 Task: Select the end date as December 2023.
Action: Mouse moved to (857, 86)
Screenshot: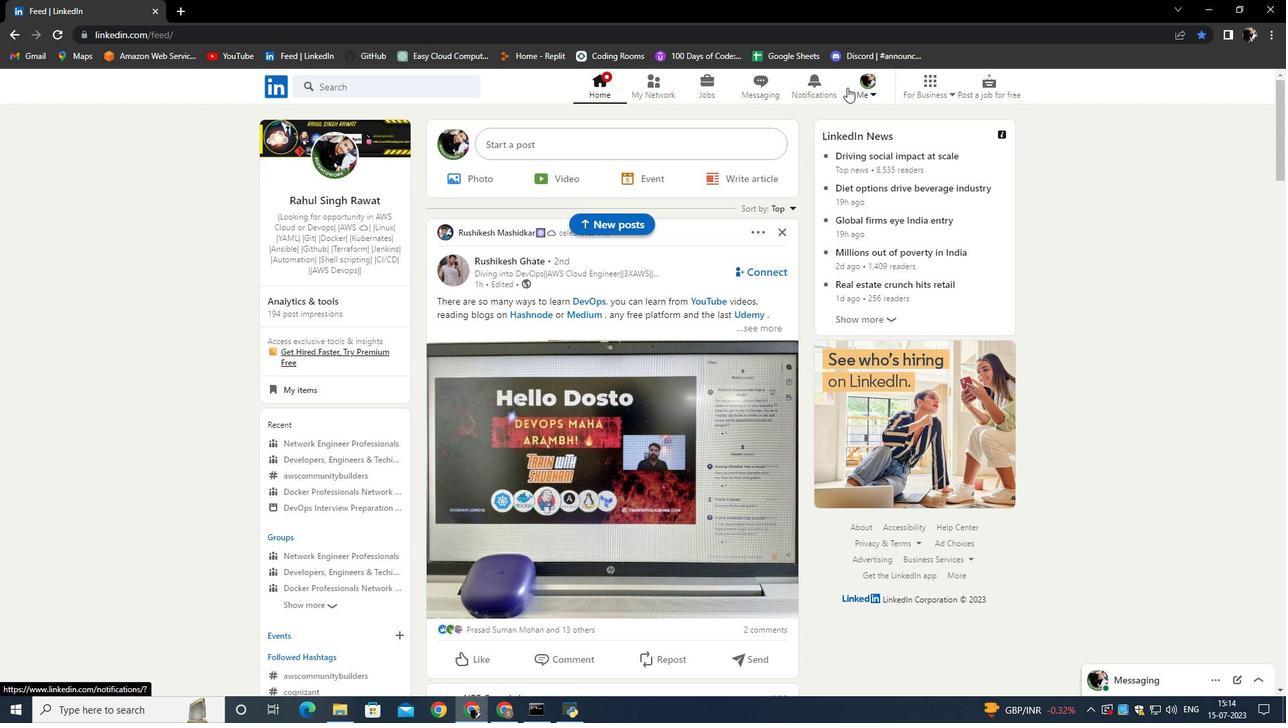 
Action: Mouse pressed left at (857, 86)
Screenshot: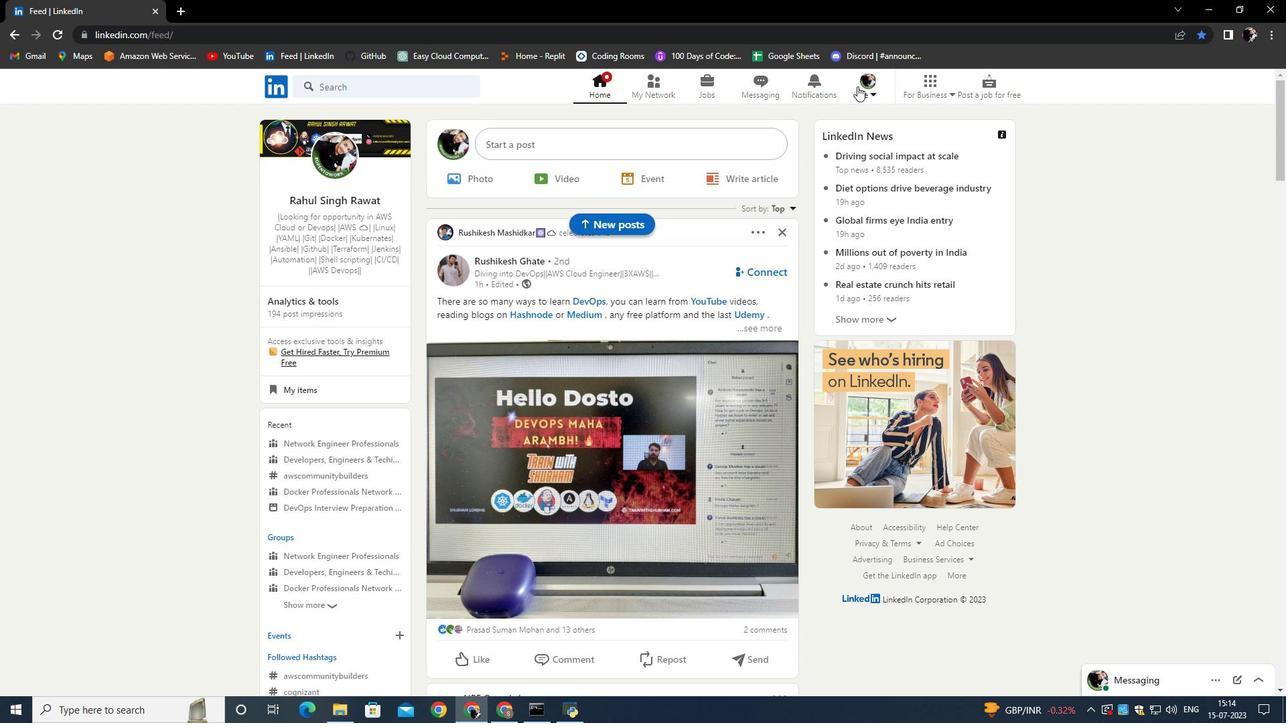 
Action: Mouse moved to (737, 211)
Screenshot: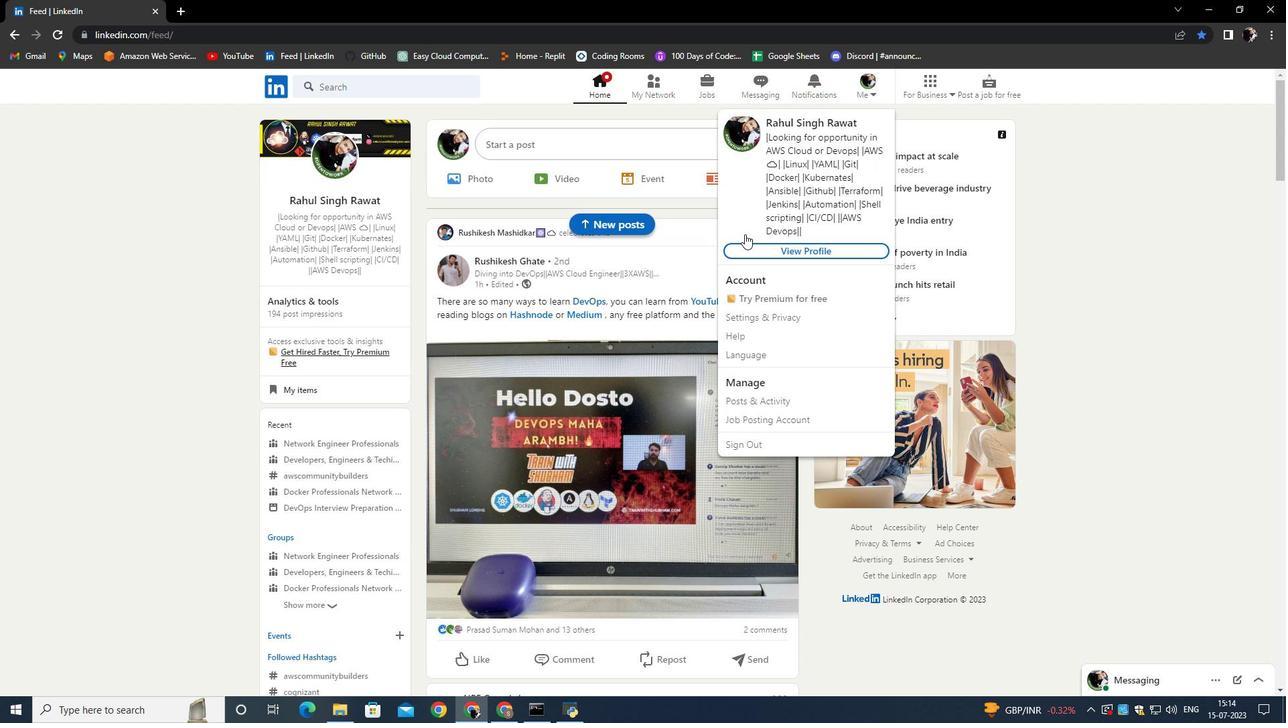 
Action: Mouse pressed left at (737, 211)
Screenshot: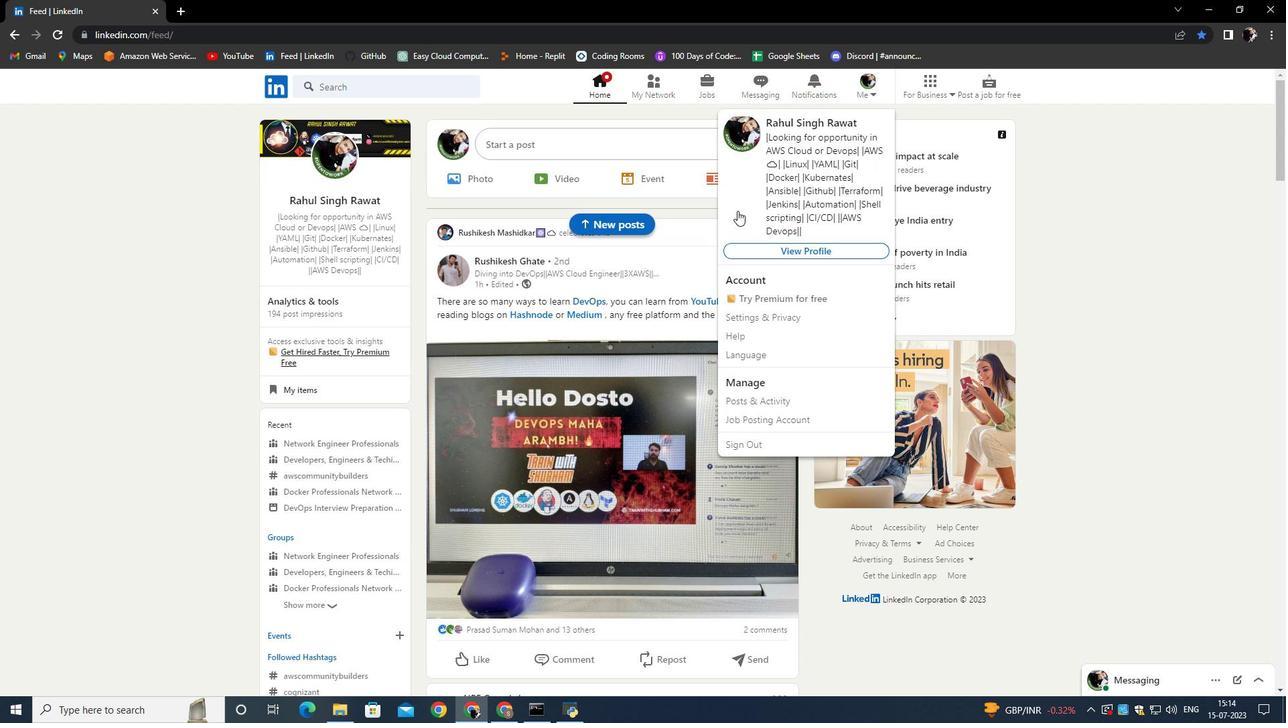 
Action: Mouse moved to (411, 508)
Screenshot: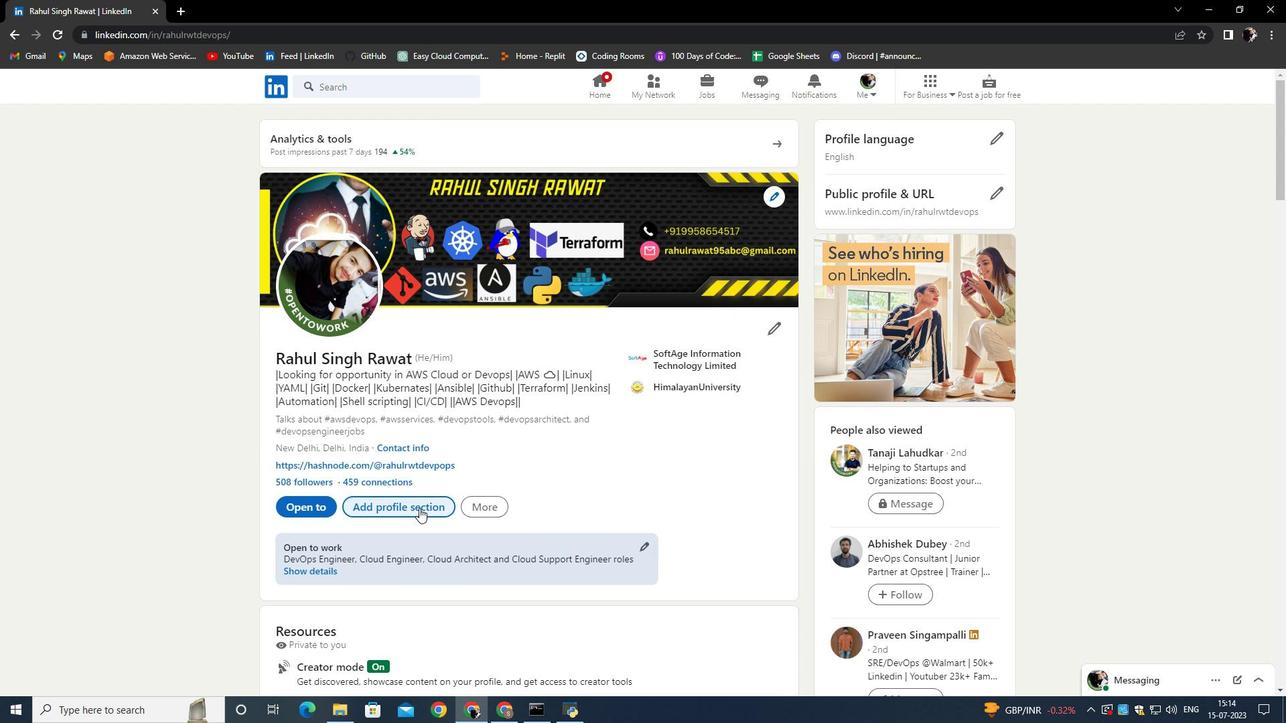 
Action: Mouse pressed left at (411, 508)
Screenshot: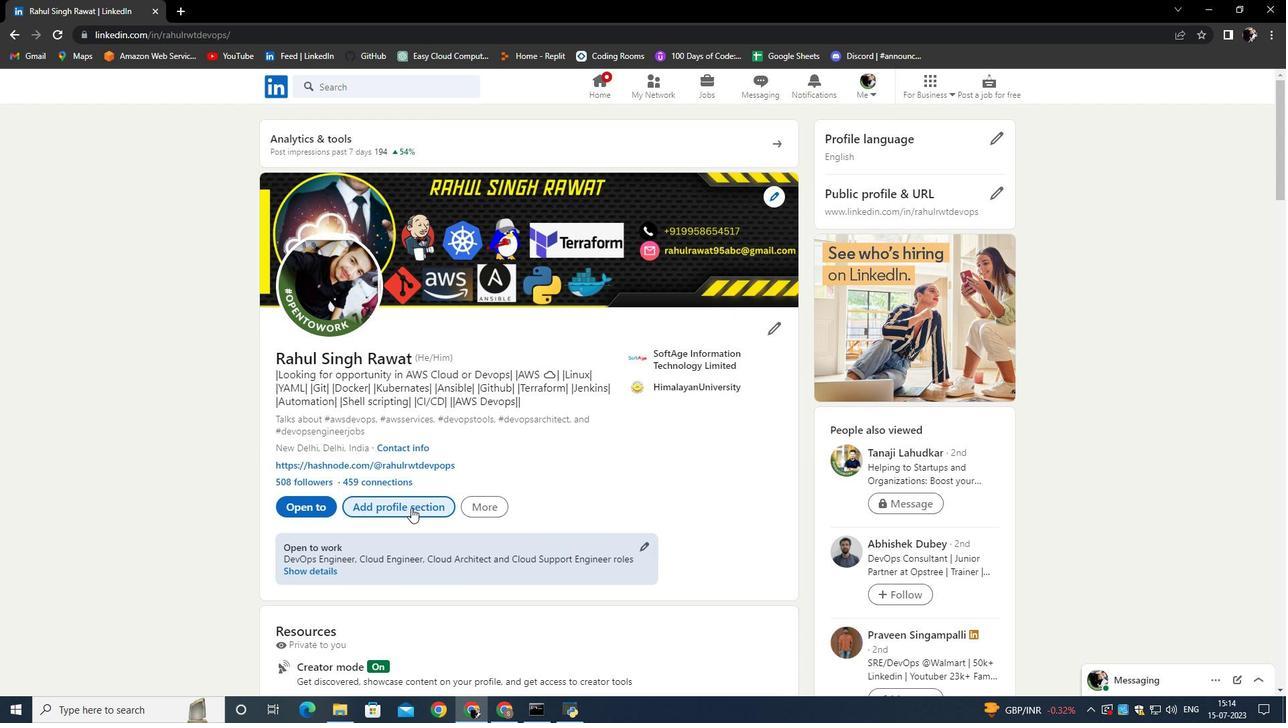 
Action: Mouse moved to (503, 367)
Screenshot: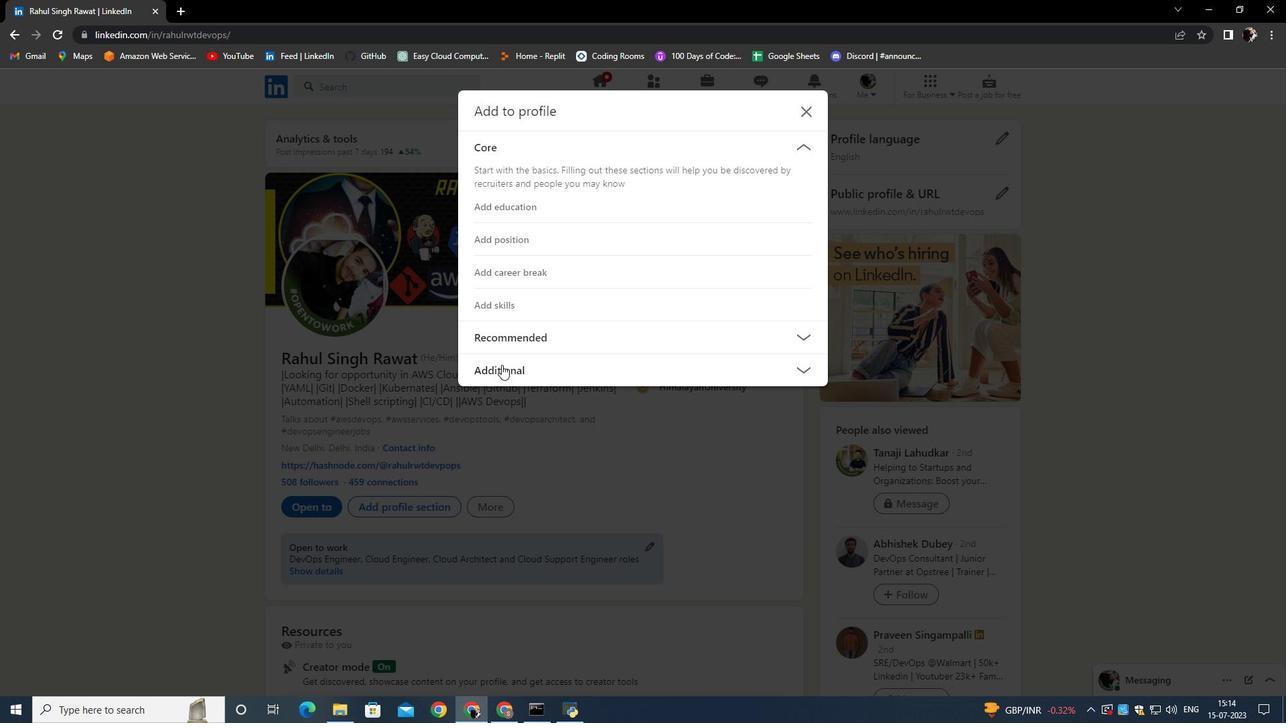 
Action: Mouse pressed left at (503, 367)
Screenshot: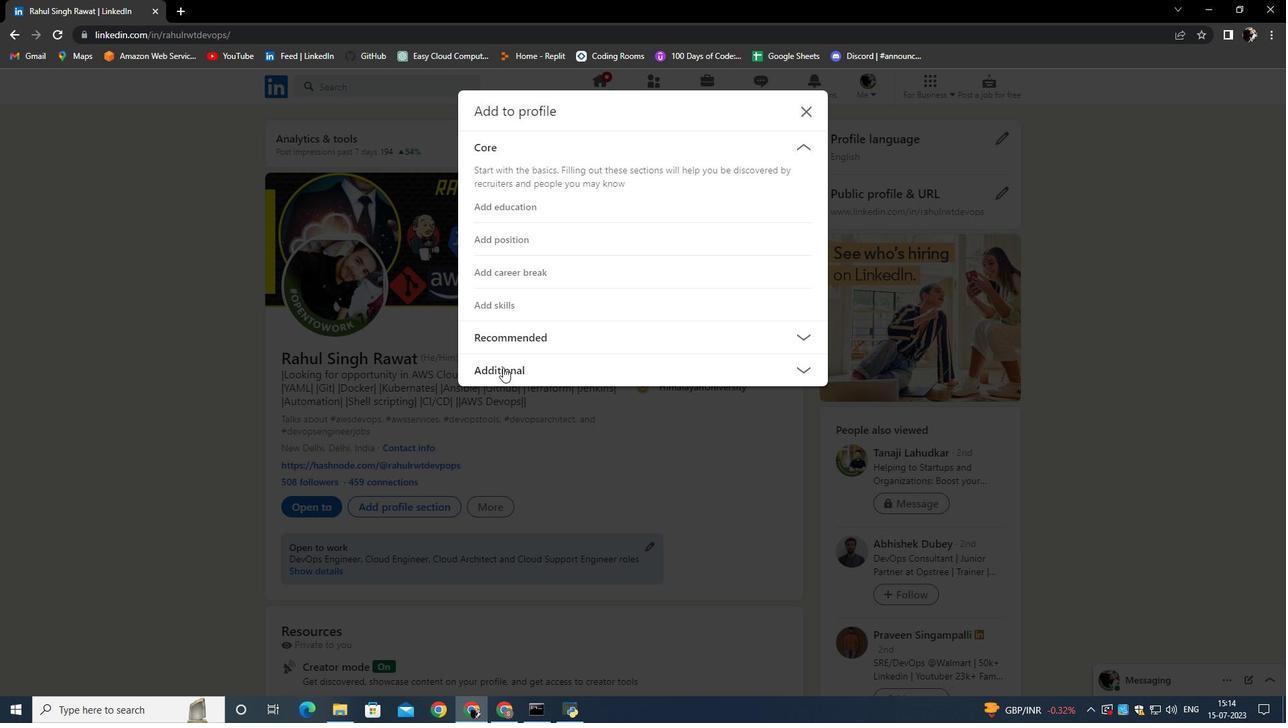
Action: Mouse moved to (495, 469)
Screenshot: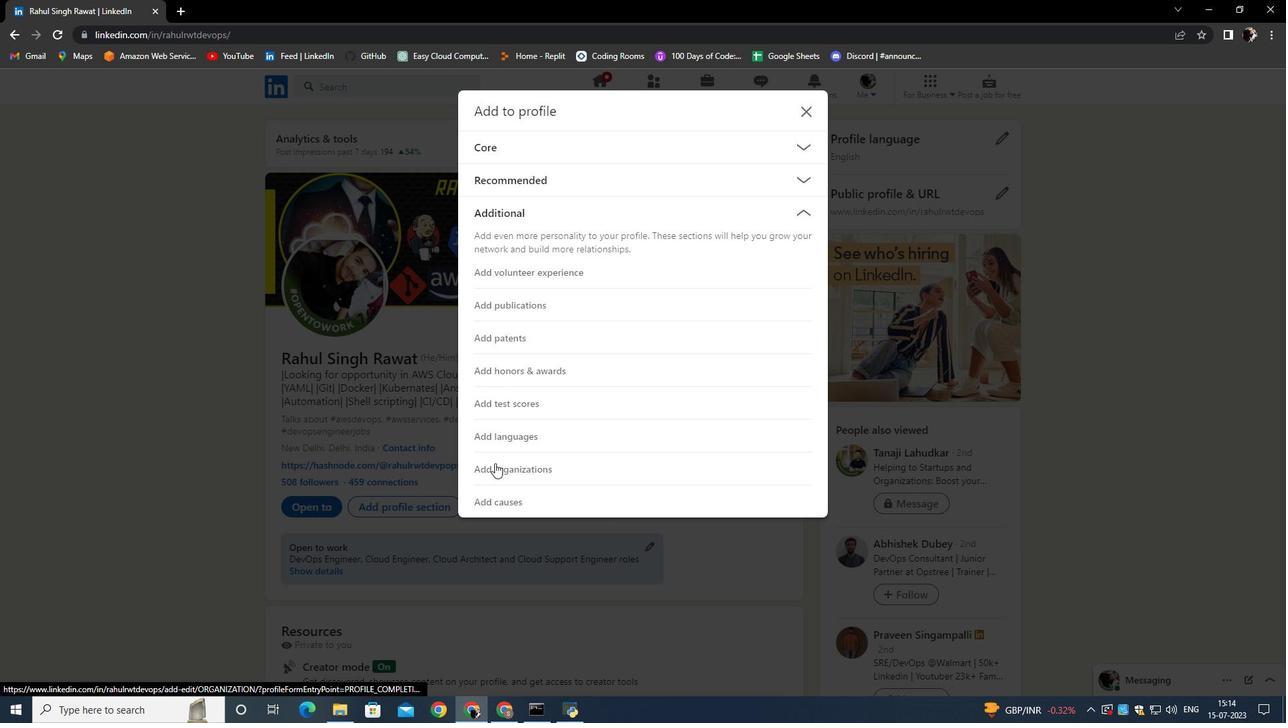 
Action: Mouse pressed left at (495, 469)
Screenshot: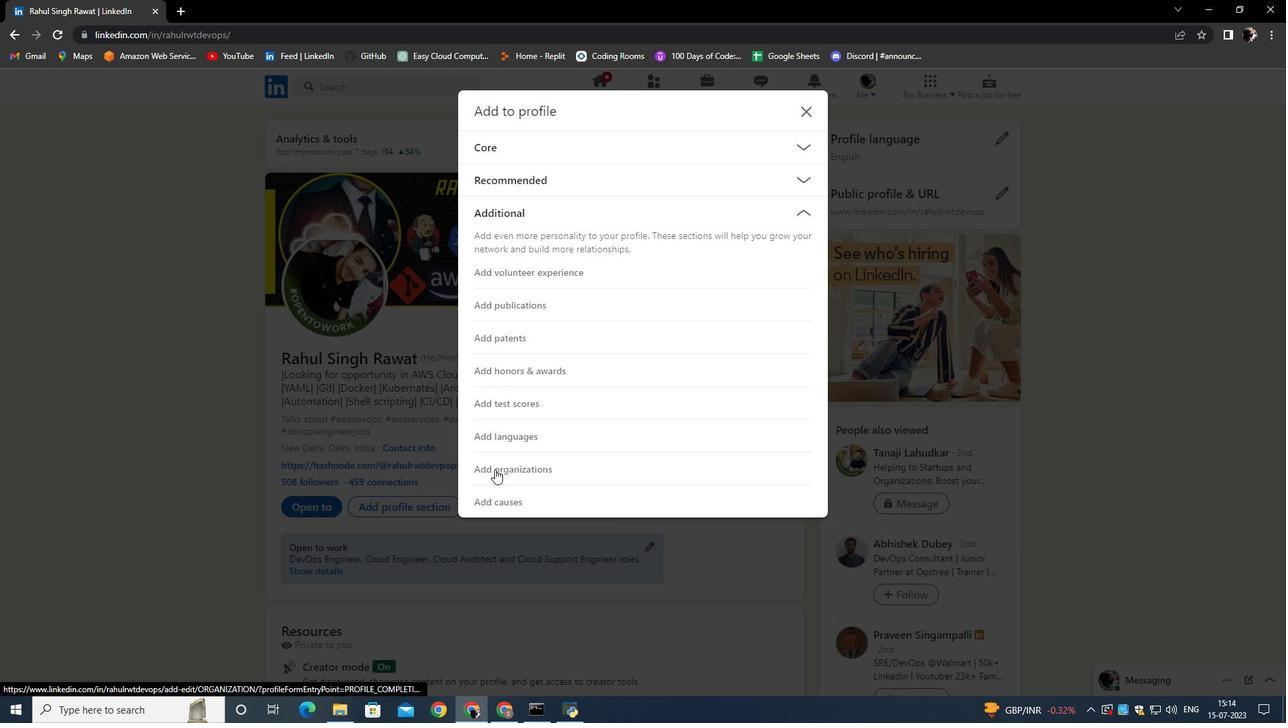 
Action: Mouse moved to (455, 448)
Screenshot: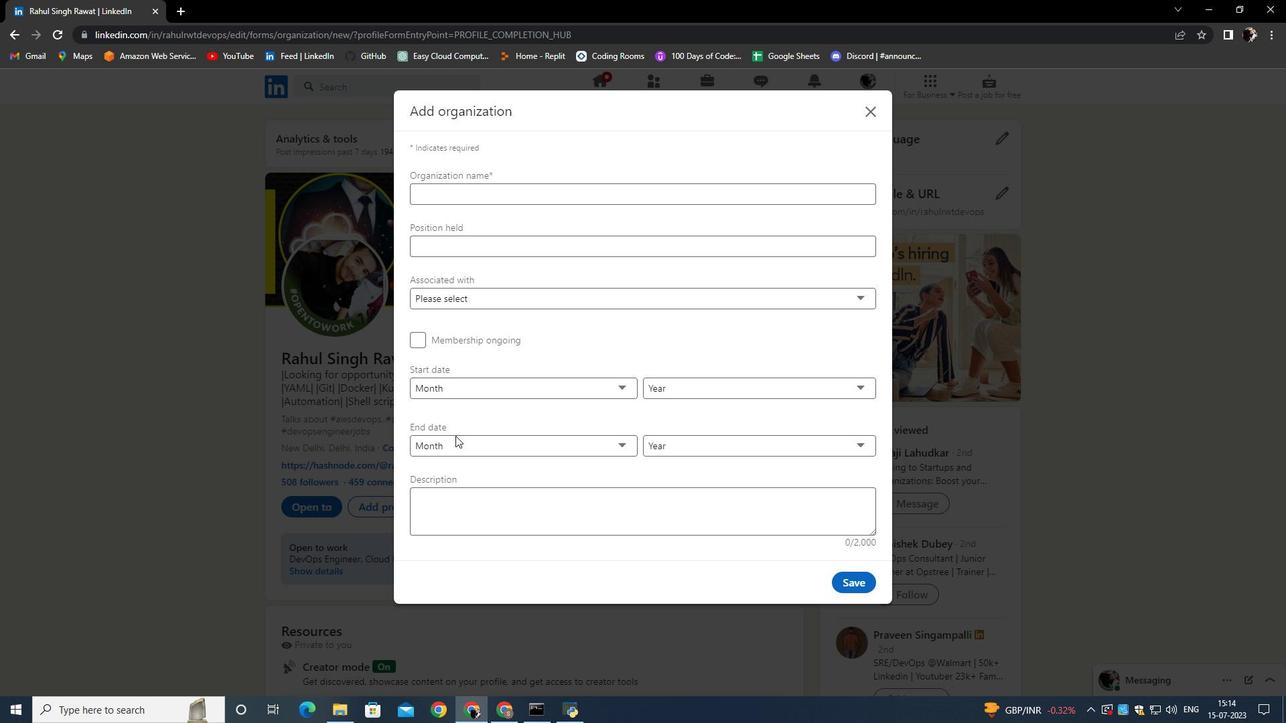 
Action: Mouse pressed left at (455, 448)
Screenshot: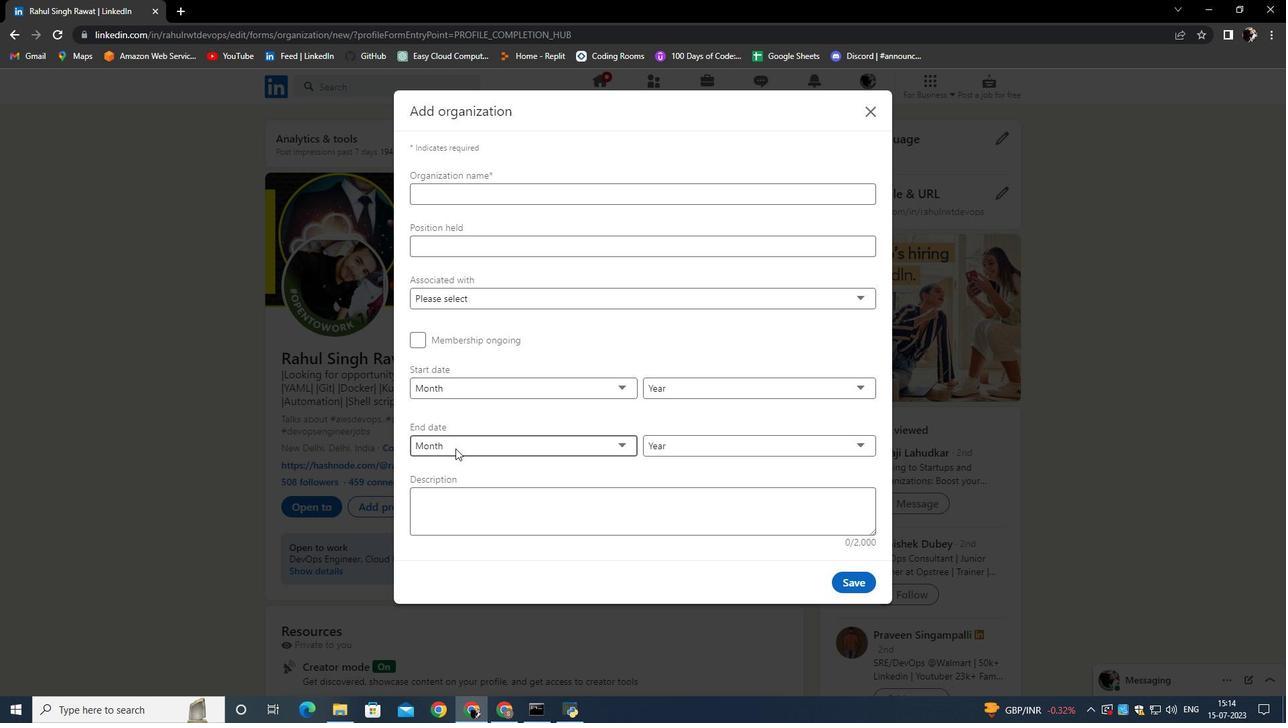 
Action: Mouse moved to (436, 620)
Screenshot: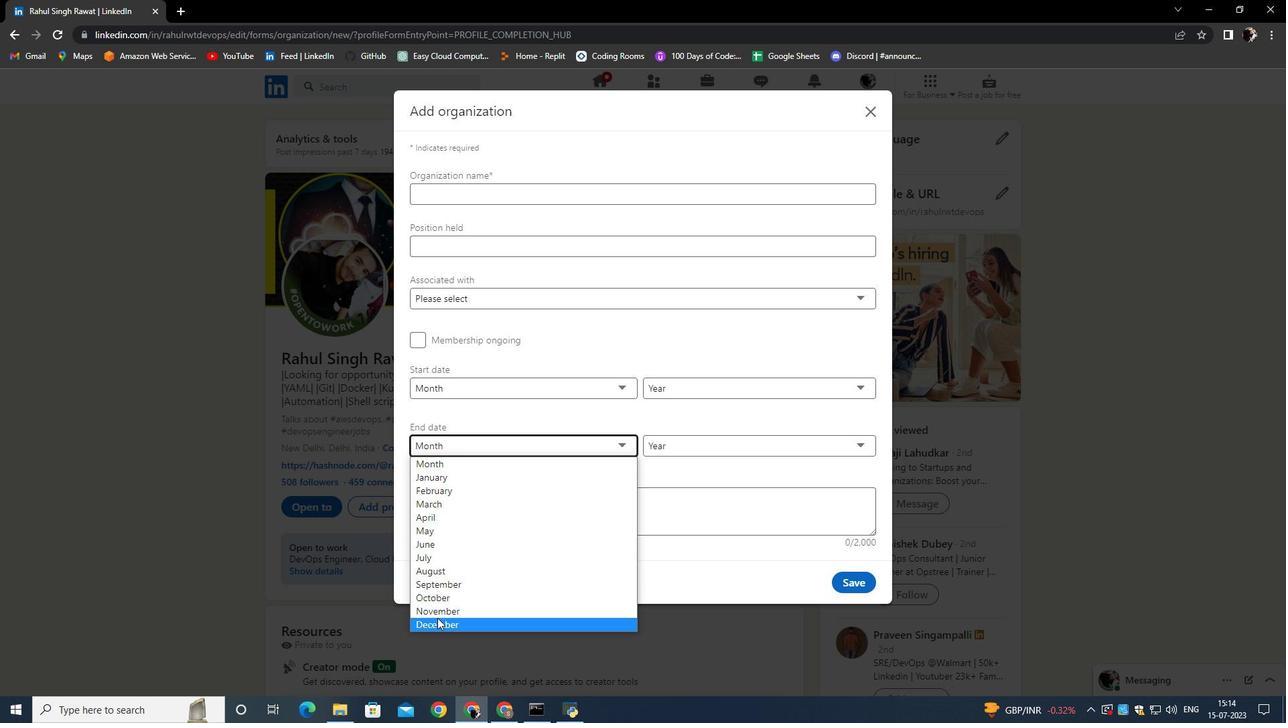 
Action: Mouse pressed left at (436, 620)
Screenshot: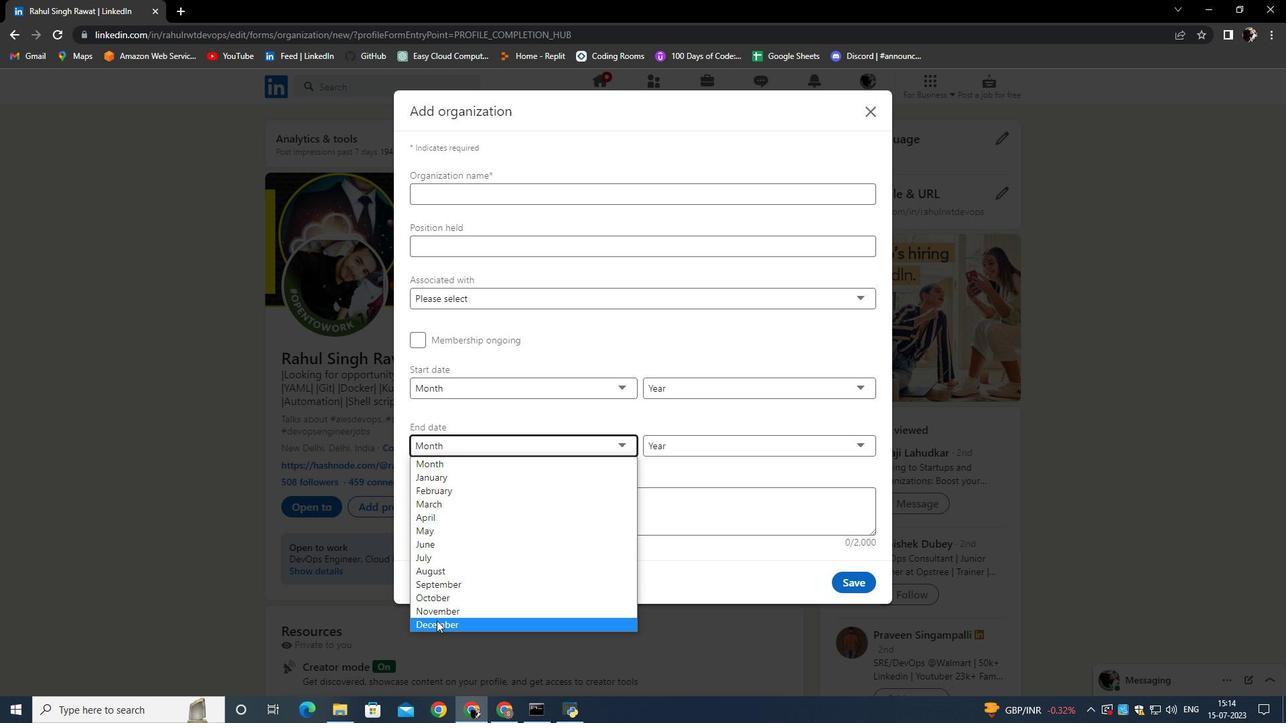 
Action: Mouse moved to (694, 448)
Screenshot: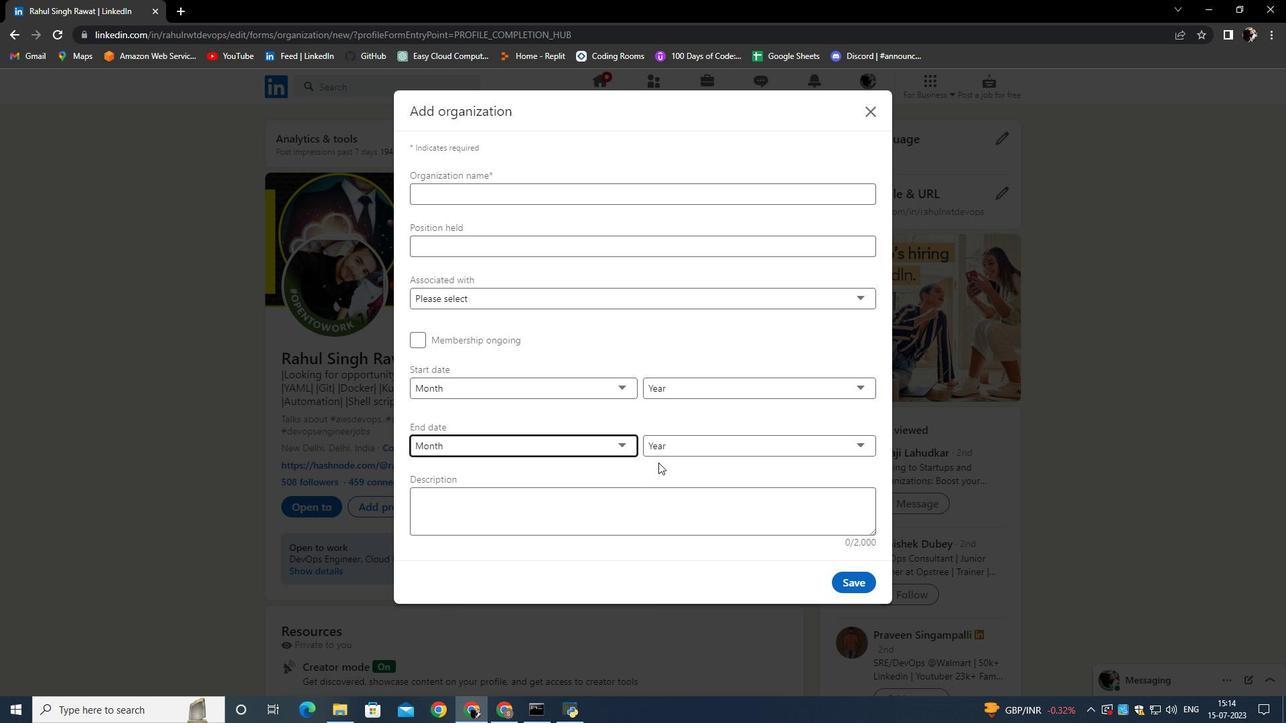 
Action: Mouse pressed left at (694, 448)
Screenshot: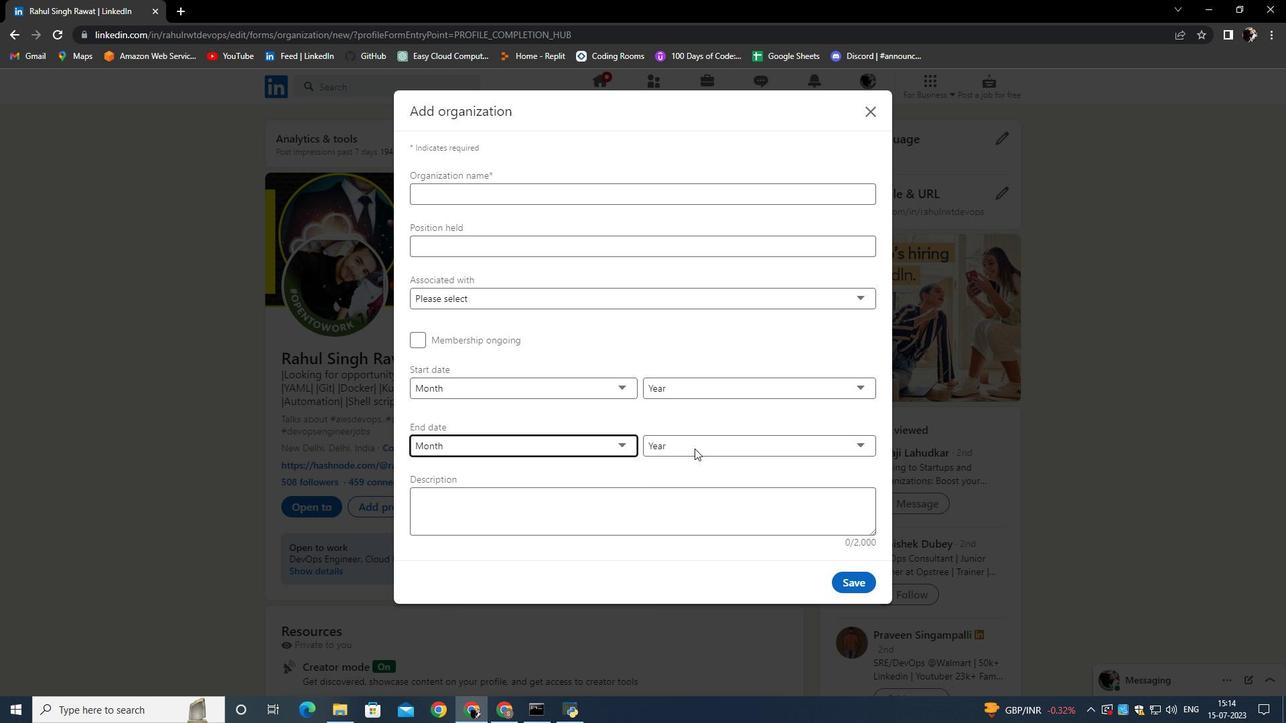 
Action: Mouse moved to (666, 190)
Screenshot: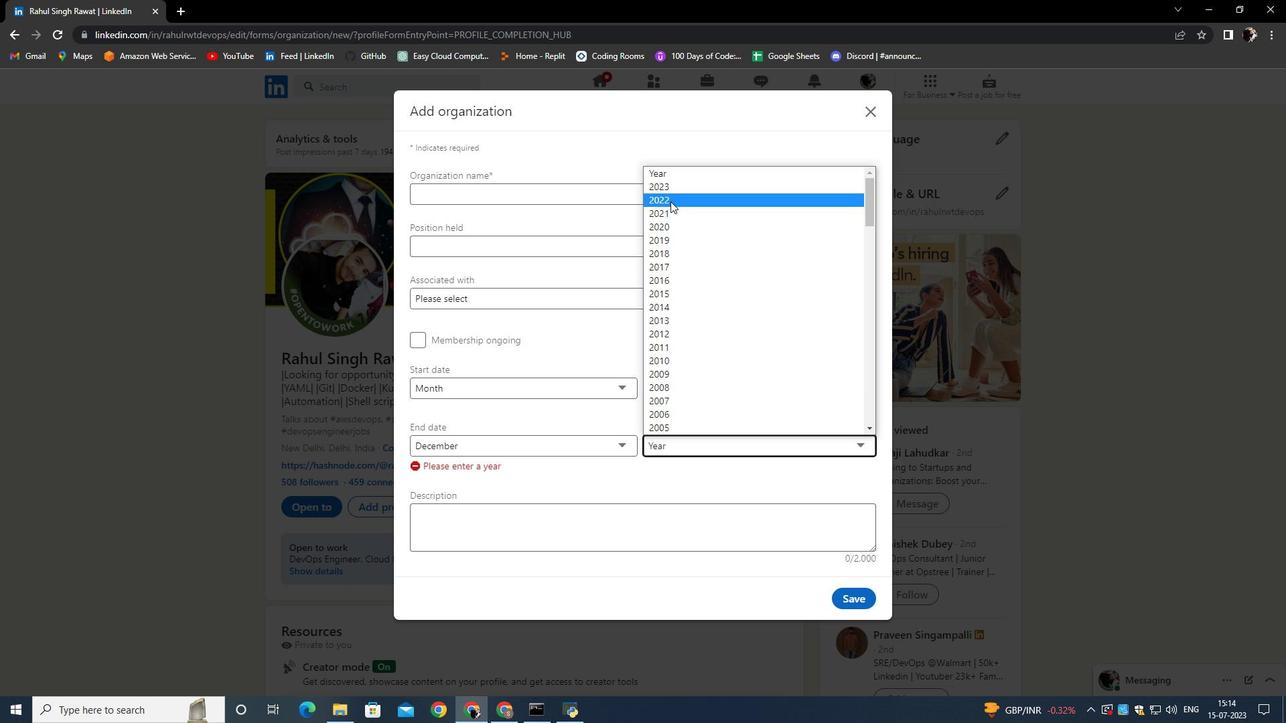 
Action: Mouse pressed left at (666, 190)
Screenshot: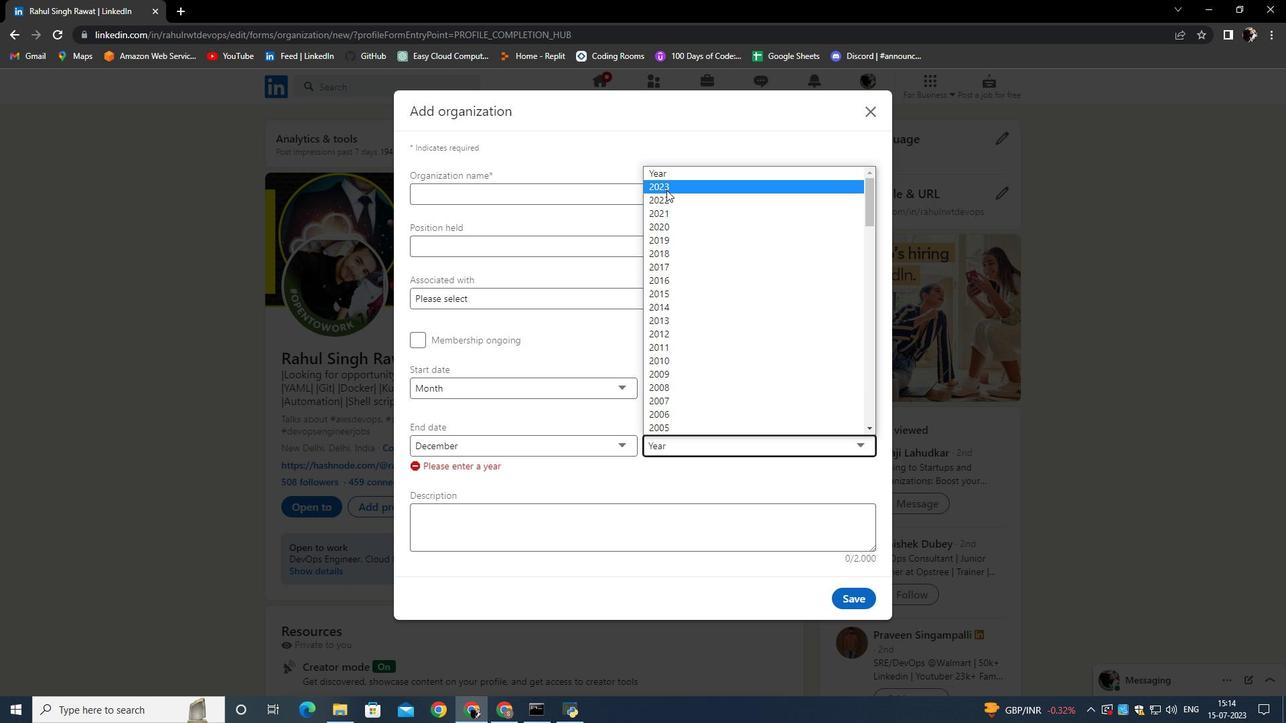 
Action: Mouse moved to (635, 477)
Screenshot: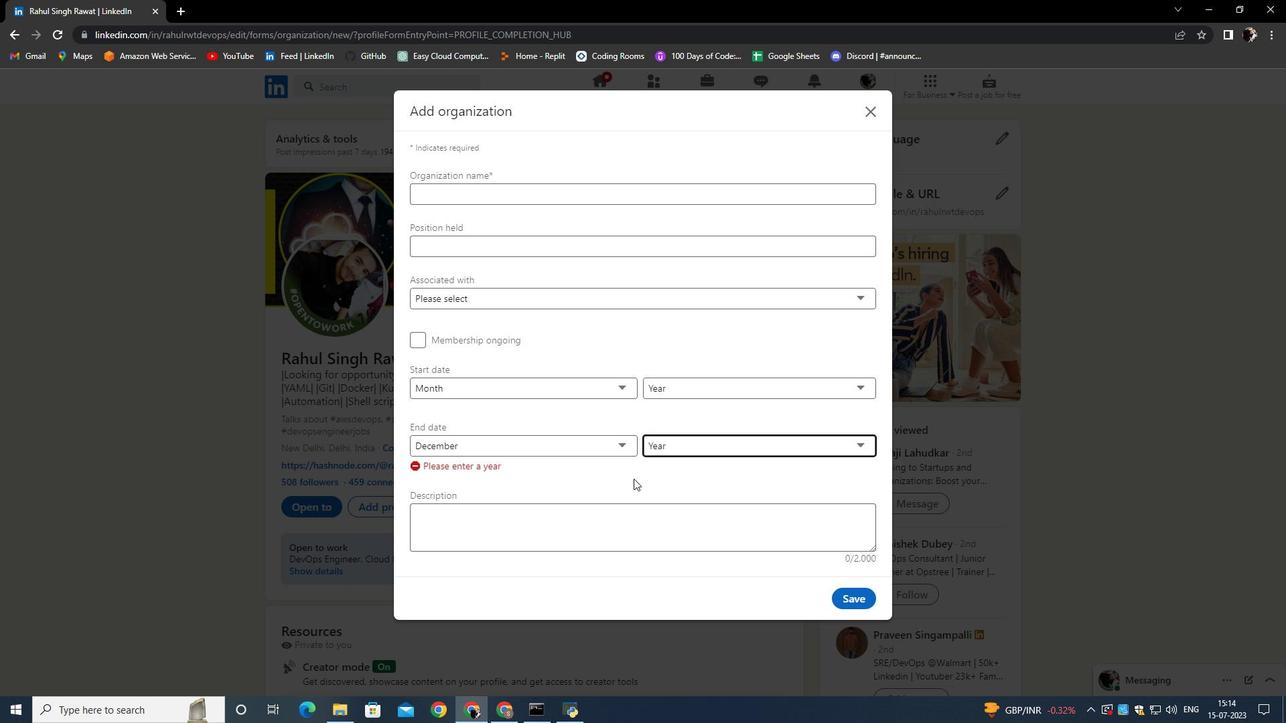 
Action: Mouse pressed left at (635, 477)
Screenshot: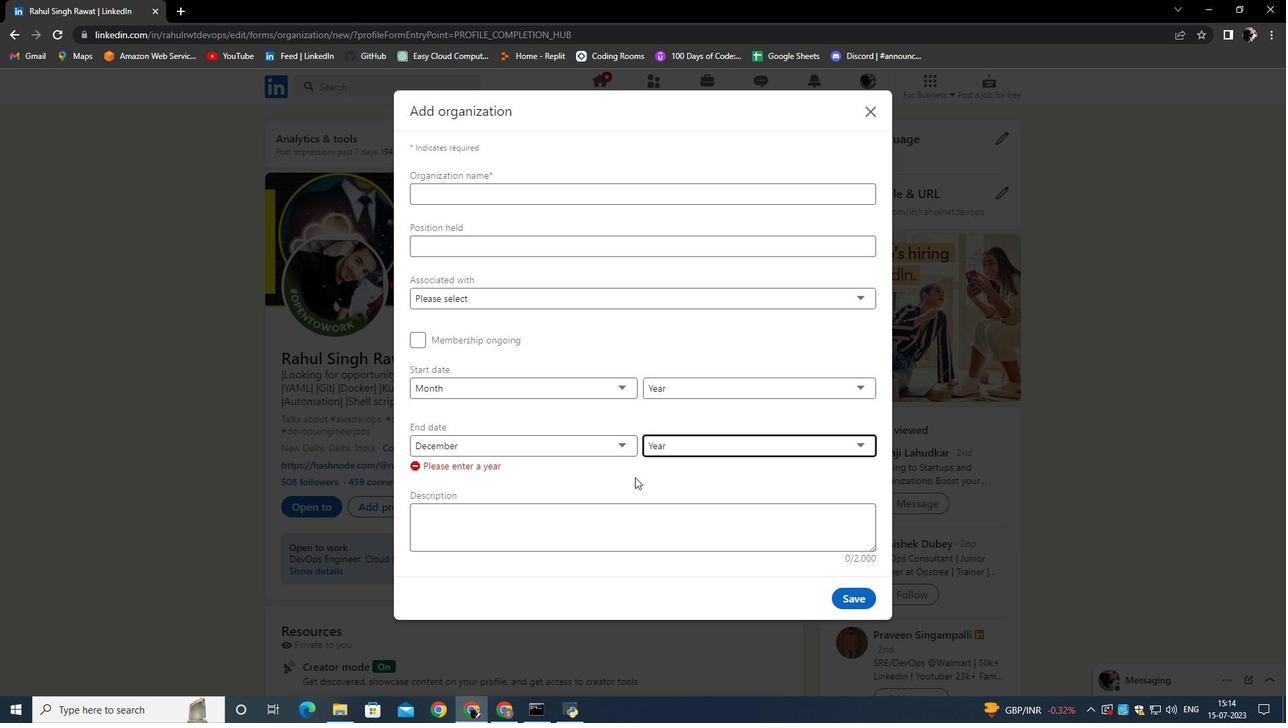 
